 Task: Create New Customer with Customer Name: Sonny Donuts, Billing Address Line1: 1125 Star Trek Drive, Billing Address Line2:  Pensacola, Billing Address Line3:  Florida 32501
Action: Mouse moved to (183, 40)
Screenshot: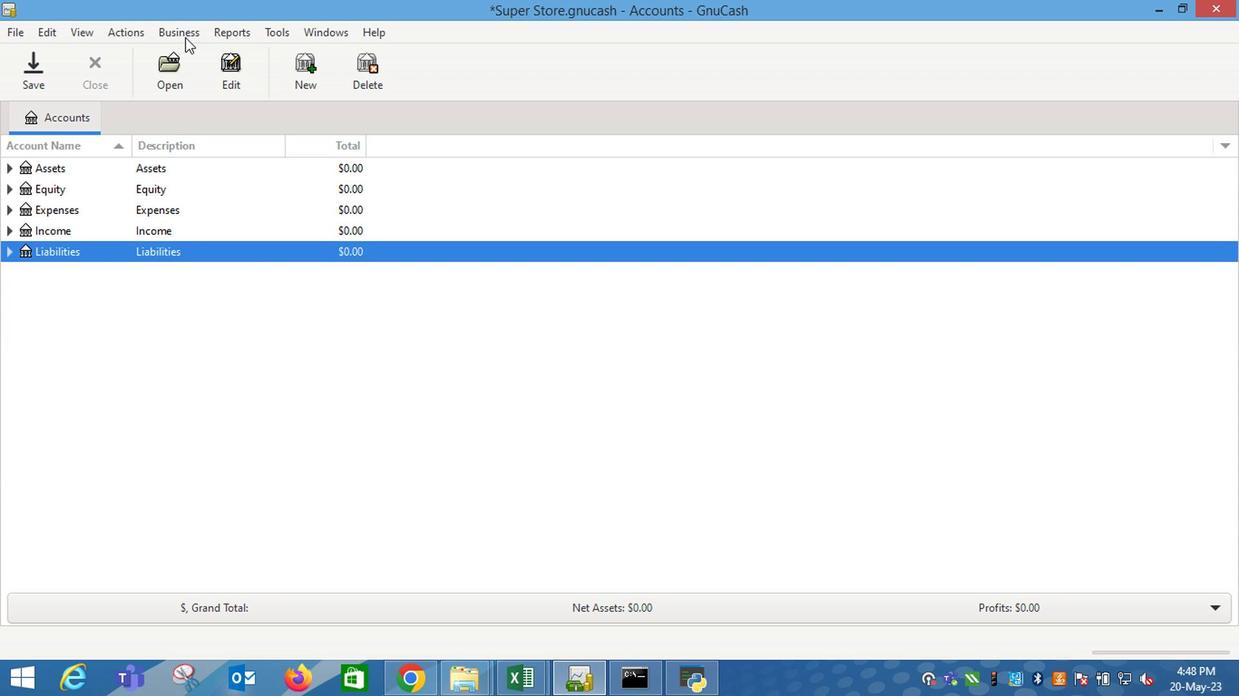 
Action: Mouse pressed left at (183, 40)
Screenshot: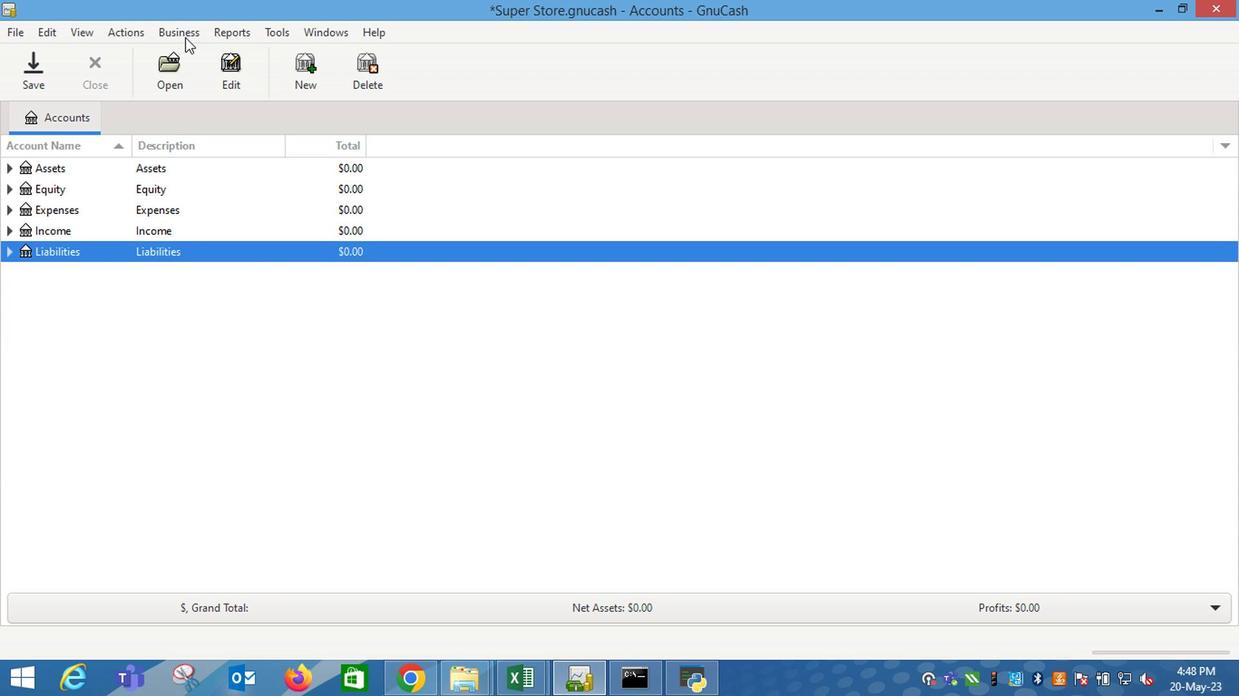 
Action: Mouse moved to (362, 85)
Screenshot: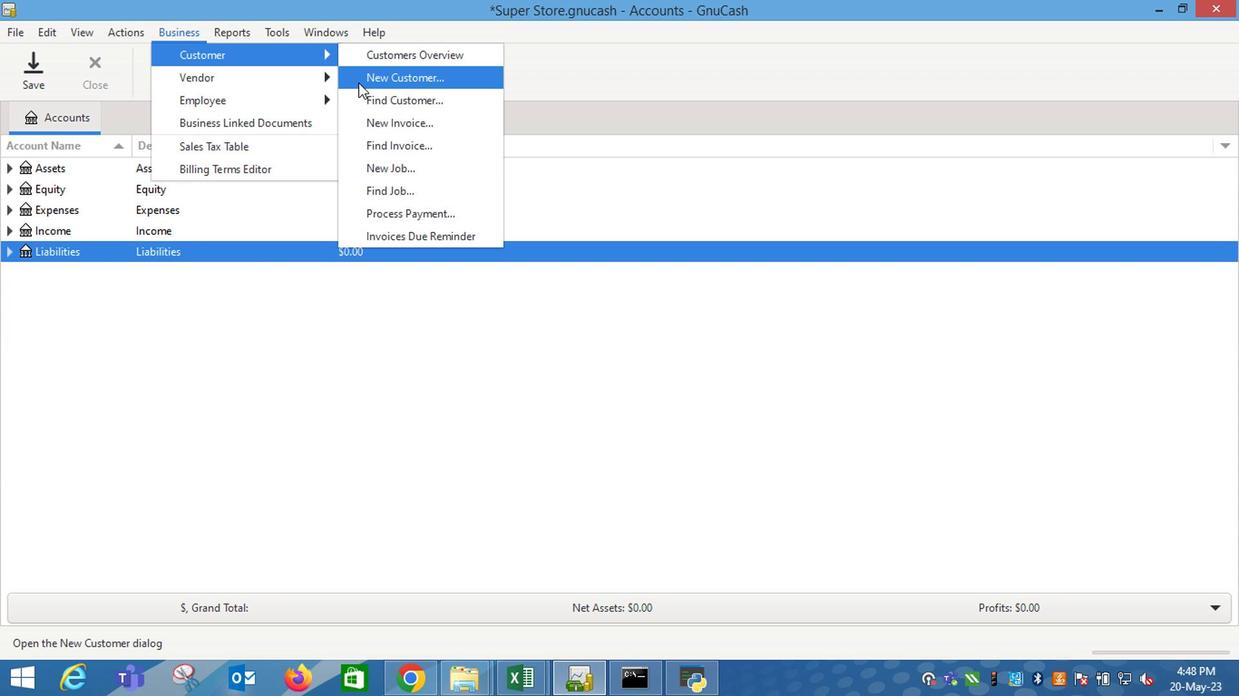 
Action: Mouse pressed left at (362, 85)
Screenshot: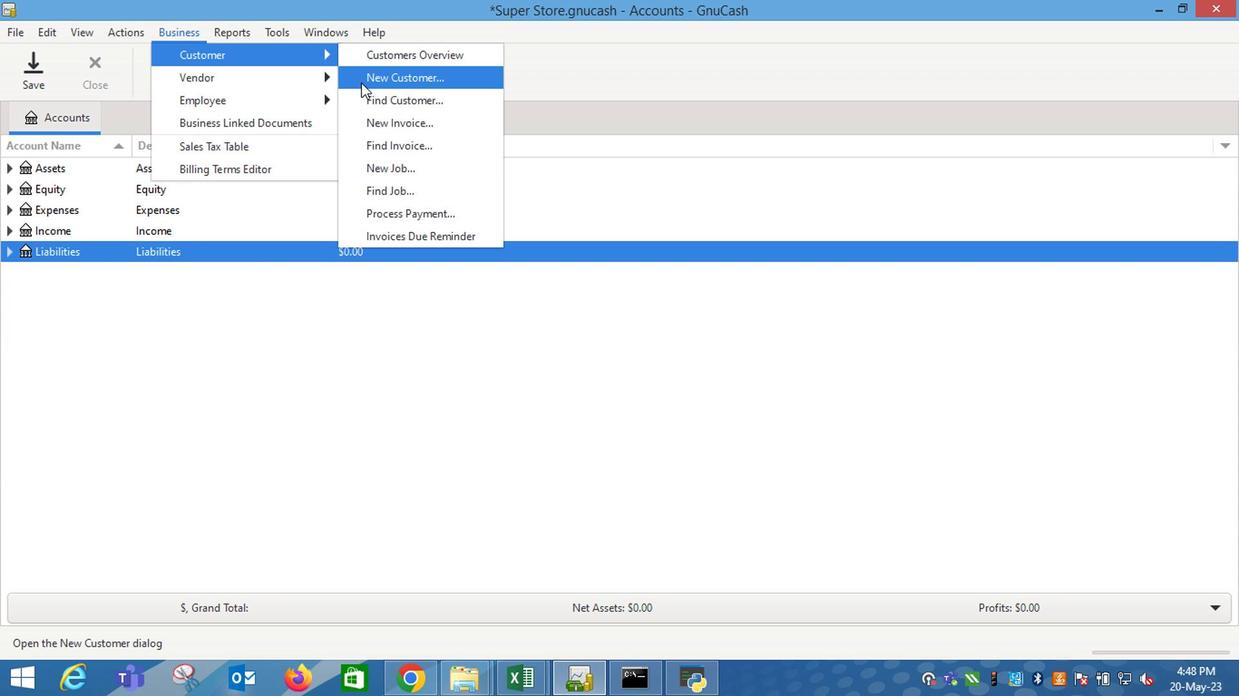 
Action: Mouse moved to (362, 85)
Screenshot: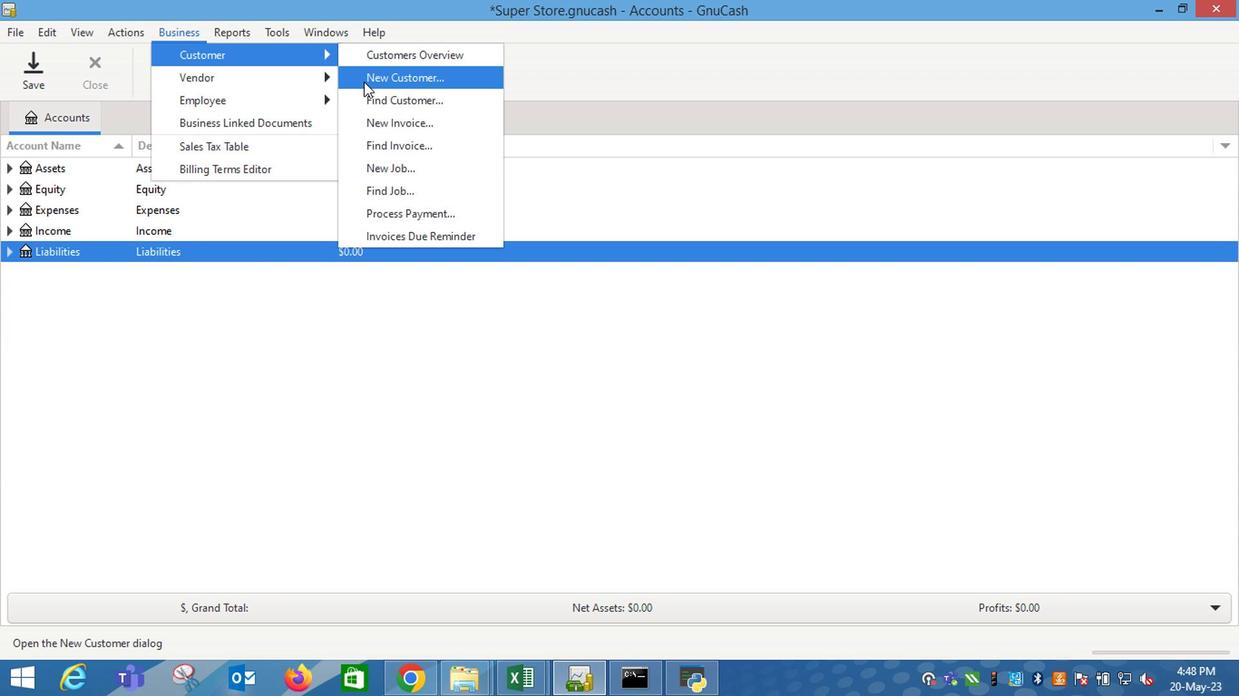 
Action: Key pressed <Key.shift_r>Sonny<Key.space><Key.shift_r>Donuts<Key.tab><Key.tab><Key.tab>1125<Key.space><Key.shift_r>Star<Key.space><Key.shift_r>Trek<Key.space><Key.shift_r>Drive<Key.tab><Key.shift_r>Pe<Key.right><Key.tab><Key.shift_r>F<Key.right><Key.tab>
Screenshot: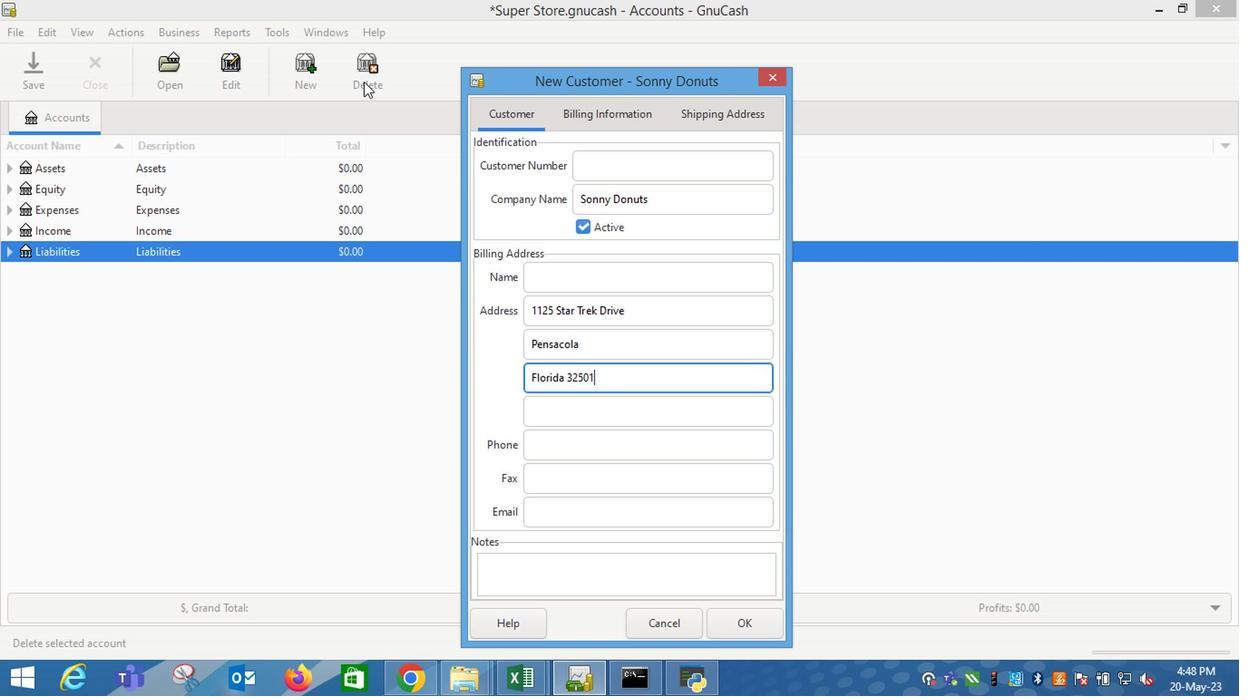 
Action: Mouse moved to (741, 623)
Screenshot: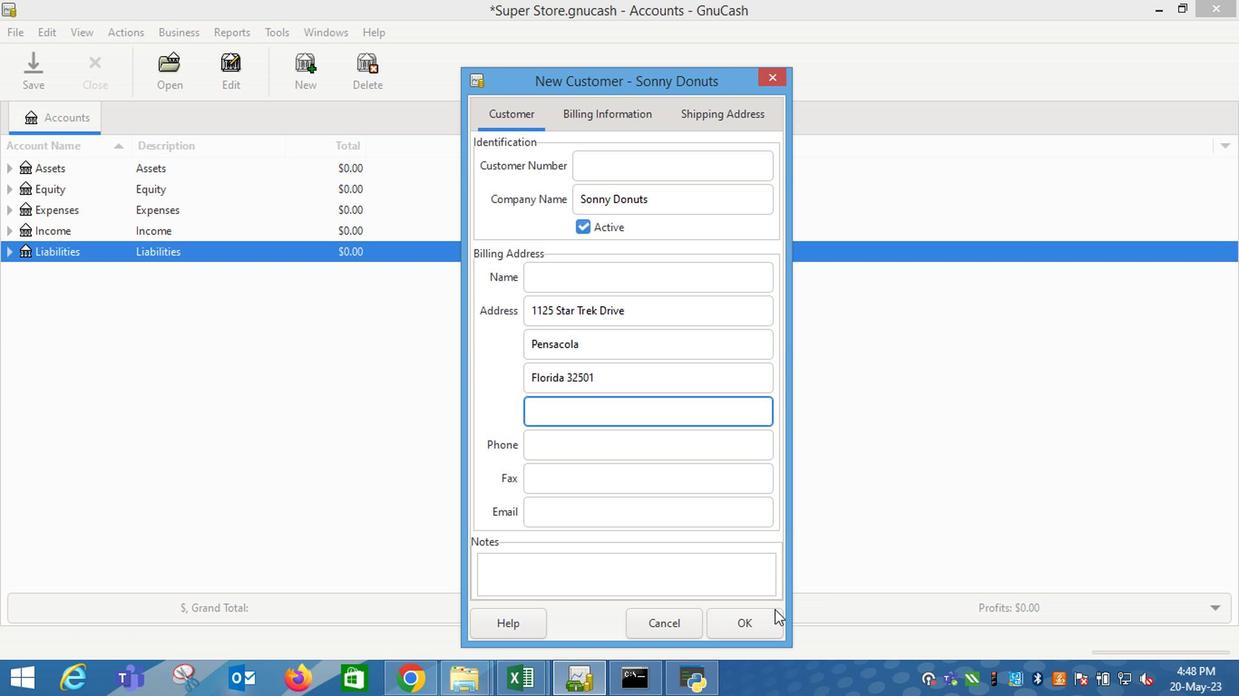 
Action: Mouse pressed left at (741, 623)
Screenshot: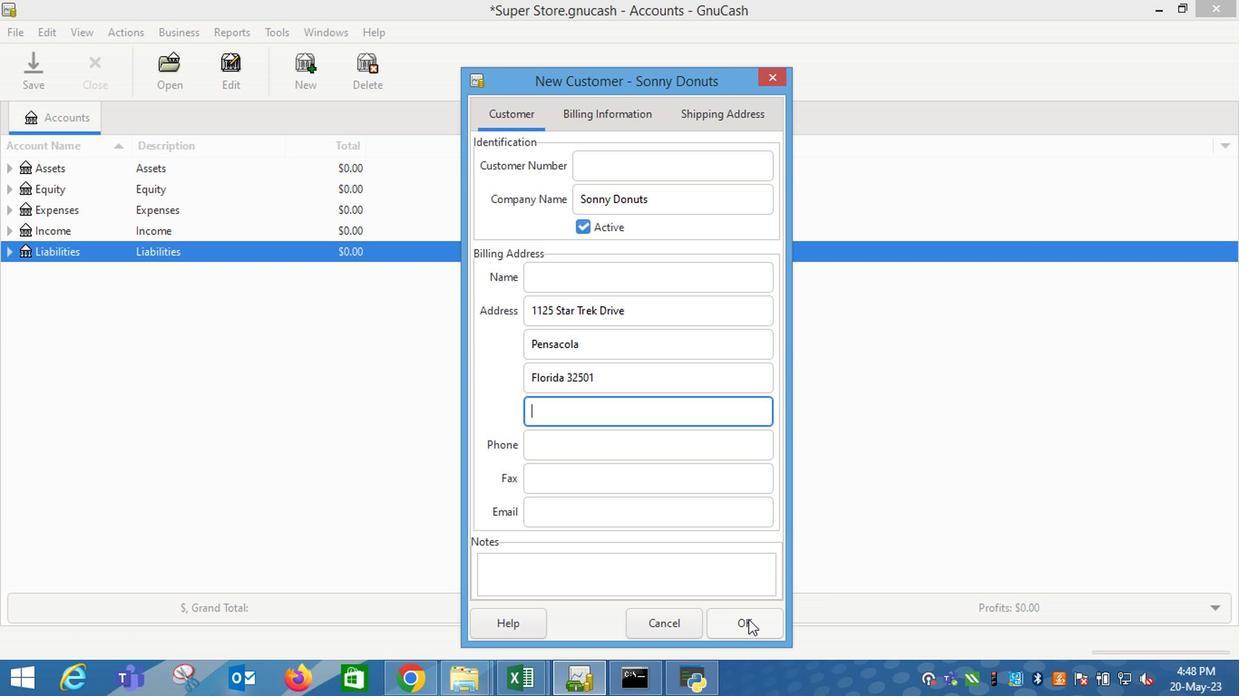 
Action: Mouse moved to (736, 624)
Screenshot: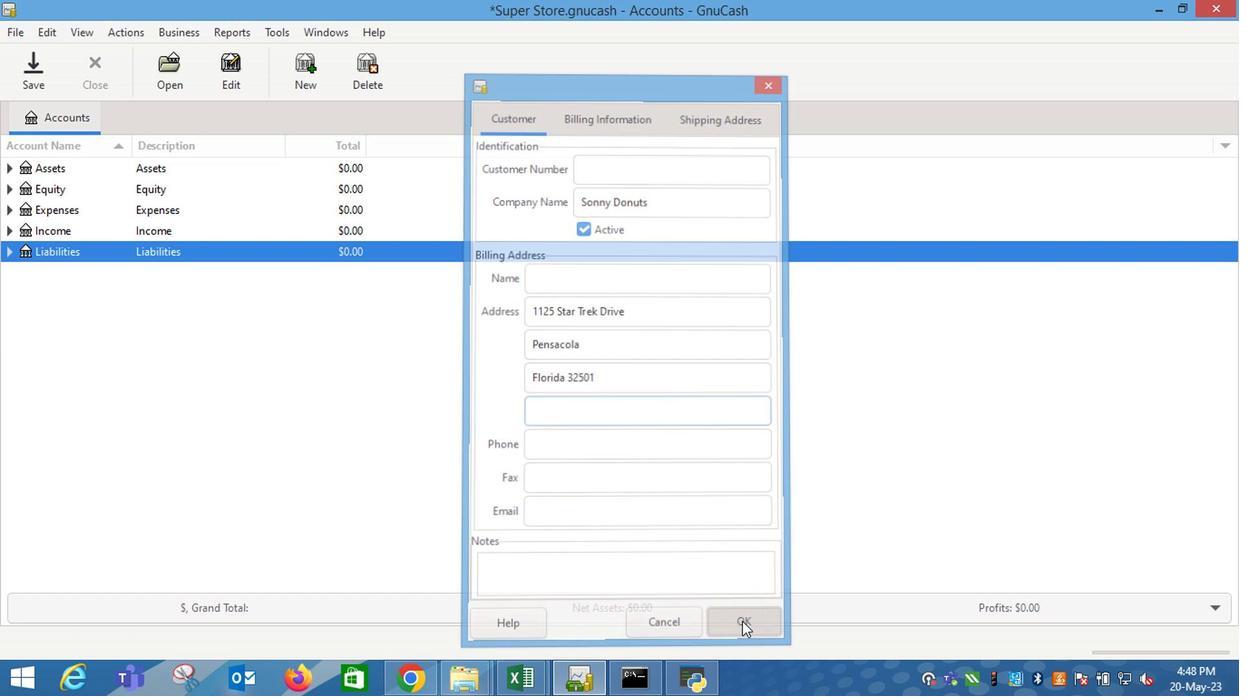 
